 Task: Set the Employee ID "does not match regex" Under Select in Process Payment.
Action: Mouse moved to (98, 14)
Screenshot: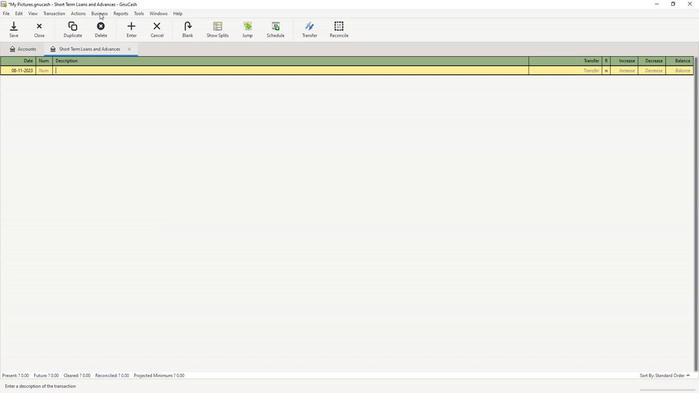 
Action: Mouse pressed left at (98, 14)
Screenshot: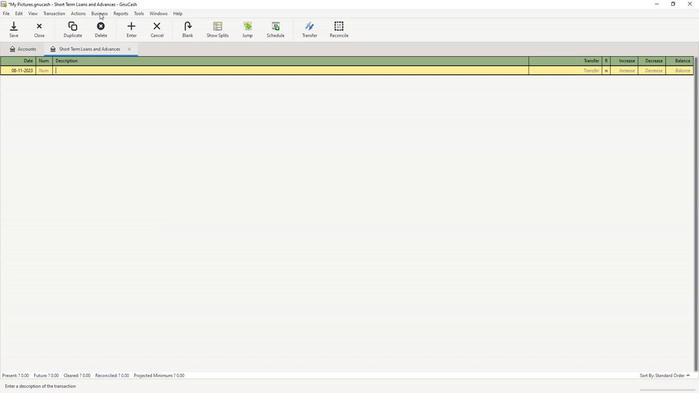 
Action: Mouse moved to (103, 22)
Screenshot: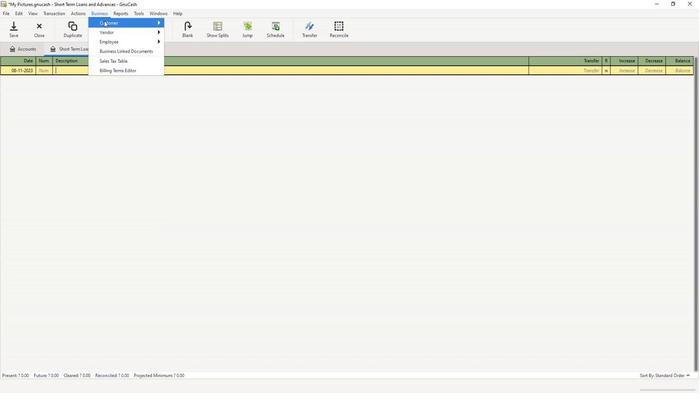 
Action: Mouse pressed left at (103, 22)
Screenshot: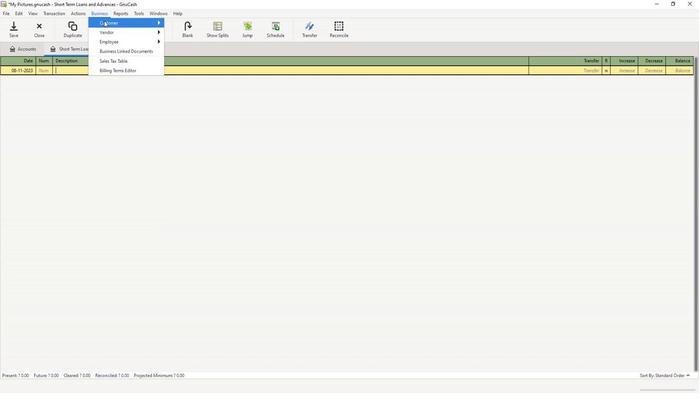 
Action: Mouse moved to (198, 90)
Screenshot: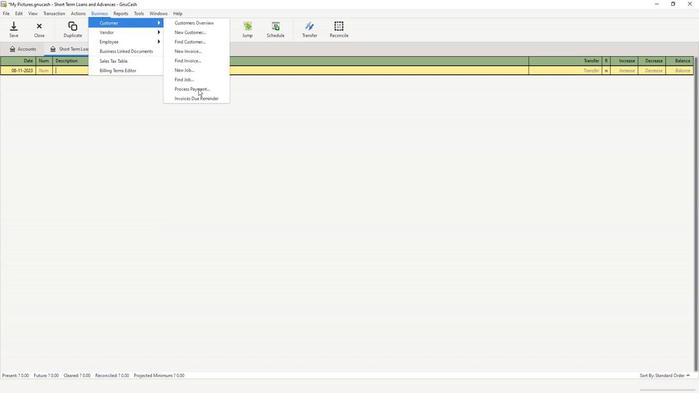 
Action: Mouse pressed left at (198, 90)
Screenshot: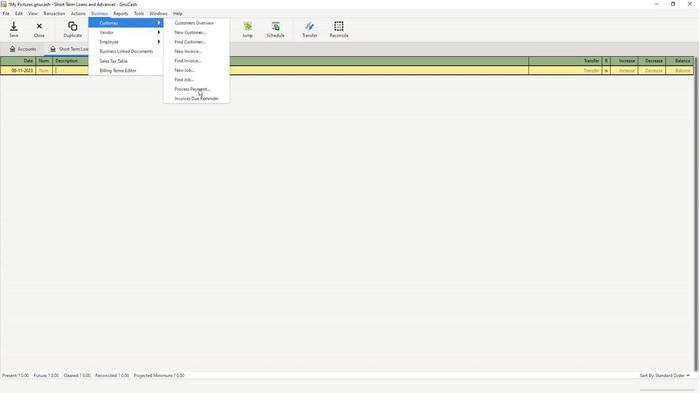 
Action: Mouse moved to (266, 119)
Screenshot: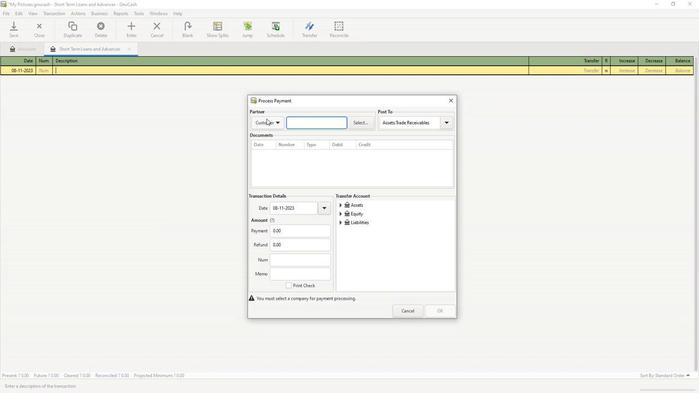 
Action: Mouse pressed left at (266, 119)
Screenshot: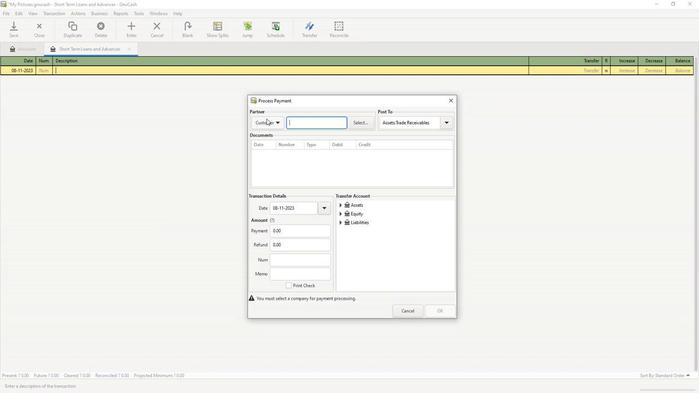 
Action: Mouse moved to (263, 149)
Screenshot: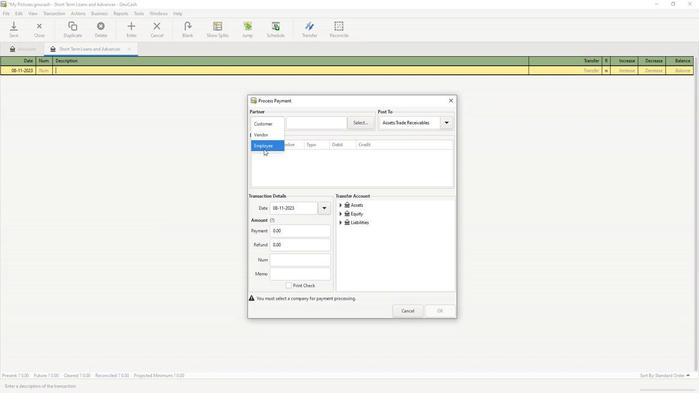 
Action: Mouse pressed left at (263, 149)
Screenshot: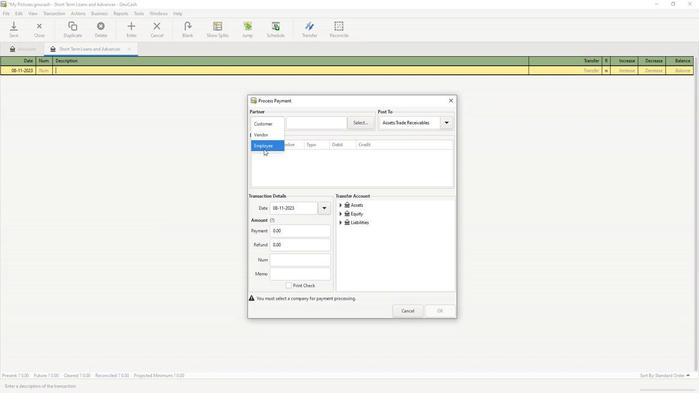 
Action: Mouse moved to (360, 125)
Screenshot: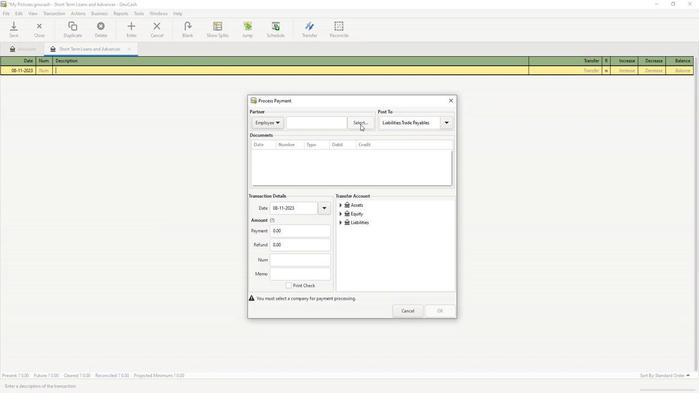 
Action: Mouse pressed left at (360, 125)
Screenshot: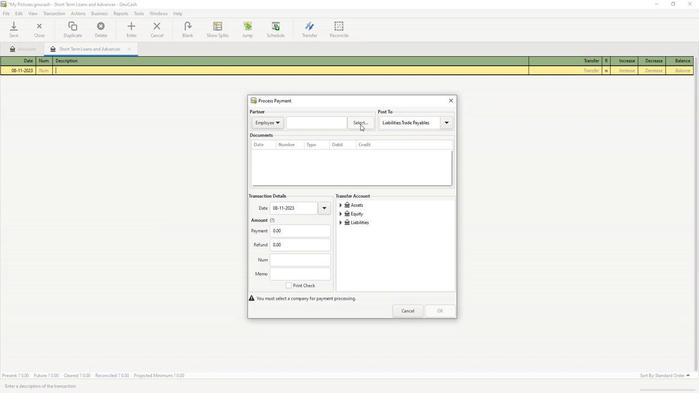 
Action: Mouse moved to (272, 189)
Screenshot: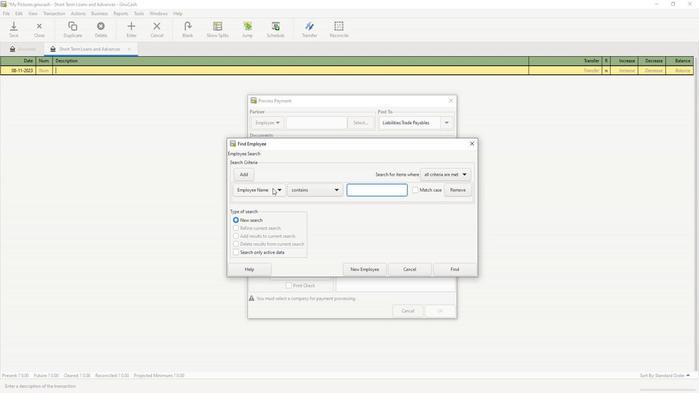 
Action: Mouse pressed left at (272, 189)
Screenshot: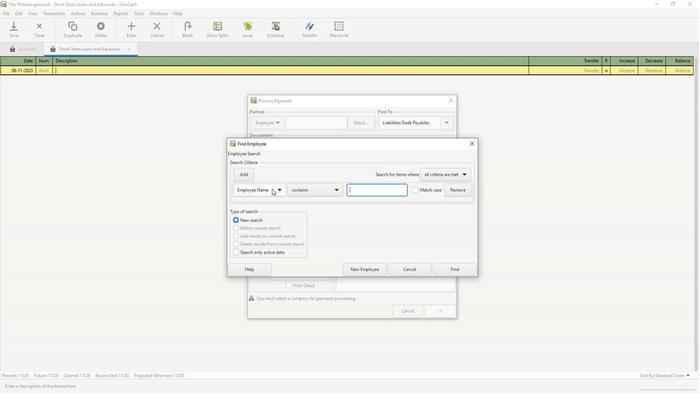 
Action: Mouse moved to (272, 208)
Screenshot: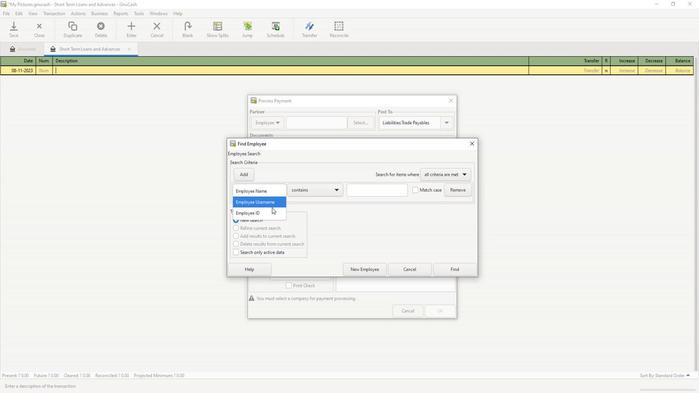 
Action: Mouse pressed left at (272, 208)
Screenshot: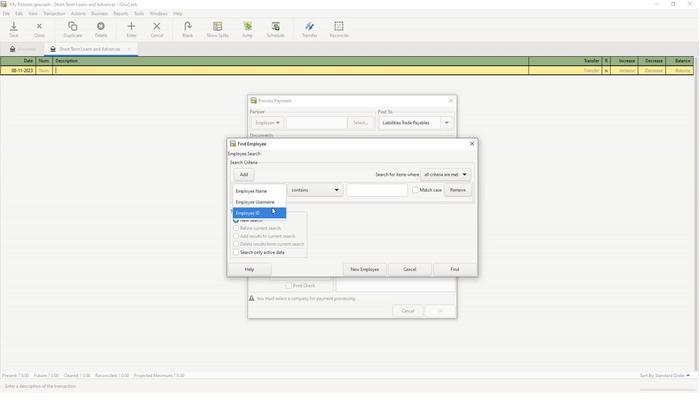 
Action: Mouse moved to (307, 196)
Screenshot: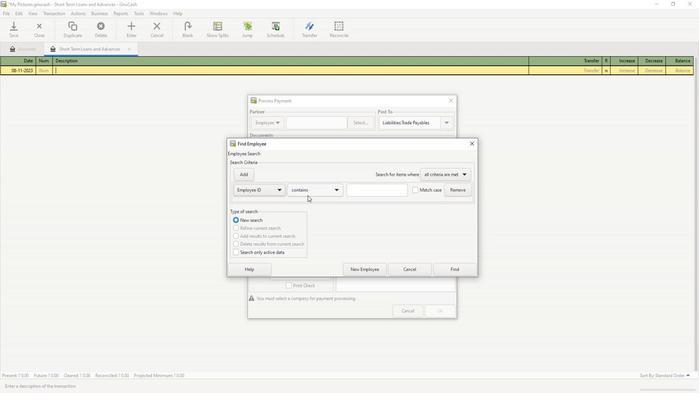 
Action: Mouse pressed left at (307, 196)
Screenshot: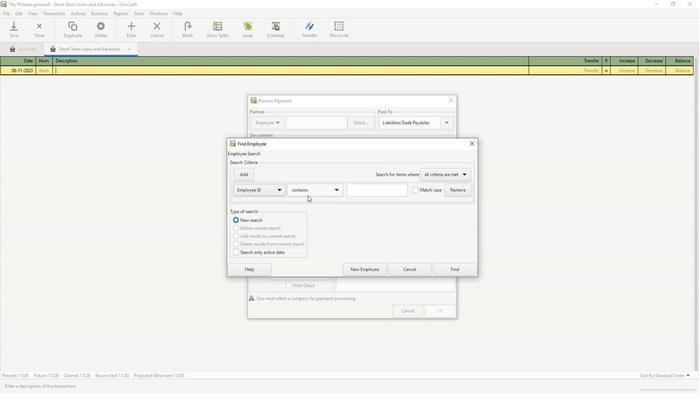 
Action: Mouse moved to (321, 223)
Screenshot: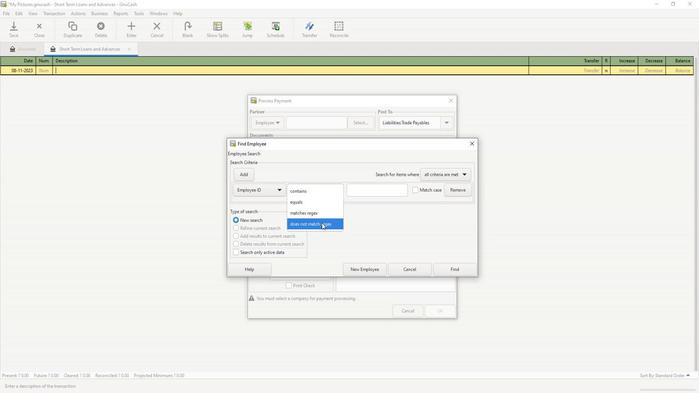 
Action: Mouse pressed left at (321, 223)
Screenshot: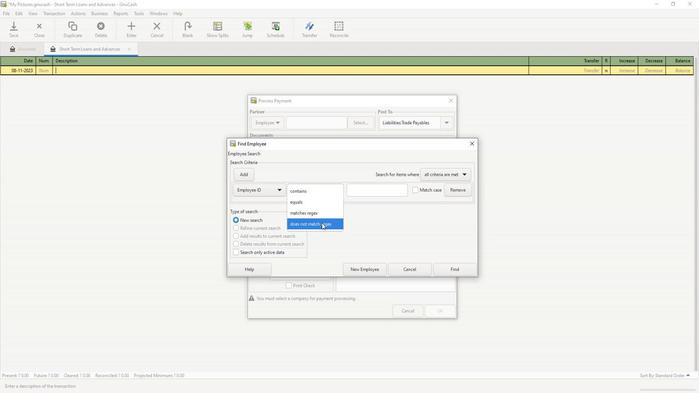 
Action: Mouse moved to (364, 195)
Screenshot: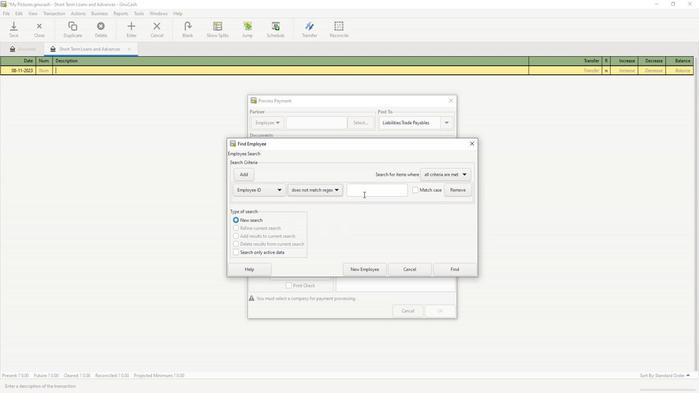 
Action: Mouse pressed left at (364, 195)
Screenshot: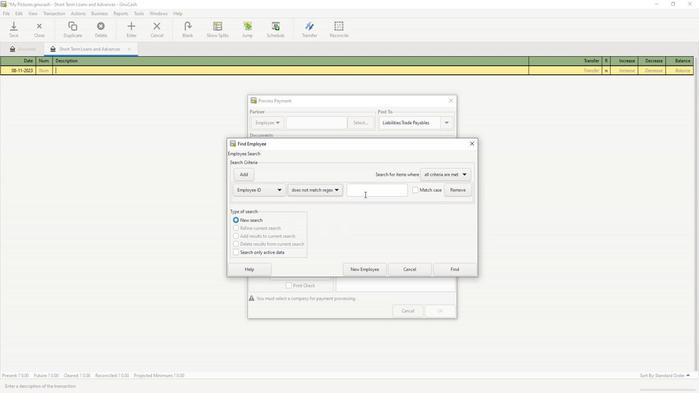 
Action: Key pressed 78965
Screenshot: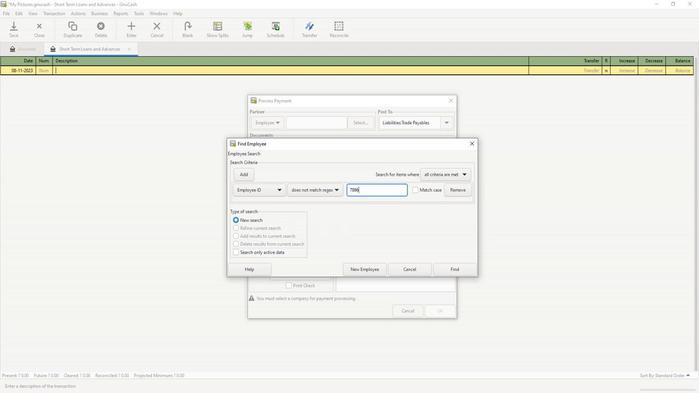 
Action: Mouse moved to (454, 269)
Screenshot: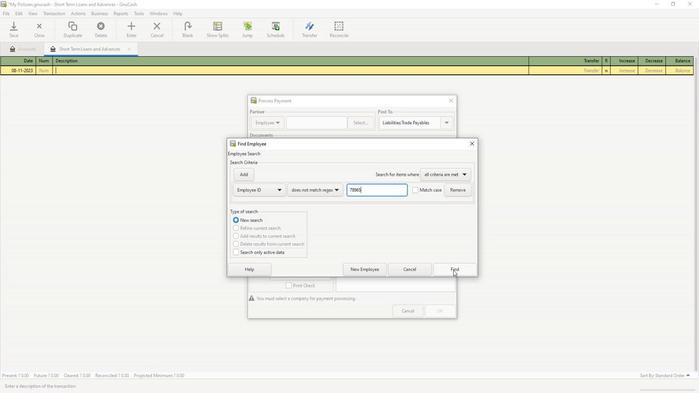 
Action: Mouse pressed left at (454, 269)
Screenshot: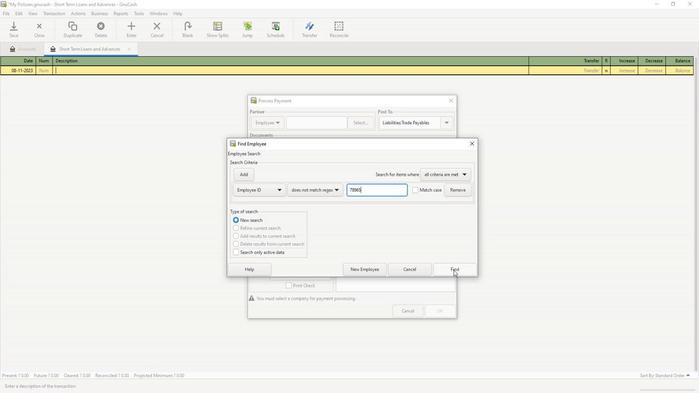 
Action: Mouse moved to (457, 273)
Screenshot: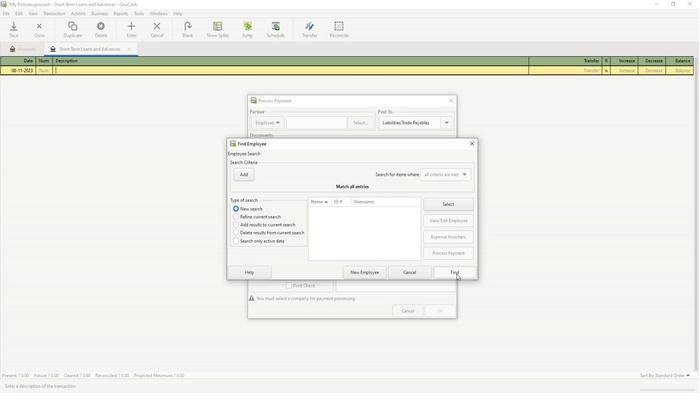 
Action: Mouse pressed left at (457, 273)
Screenshot: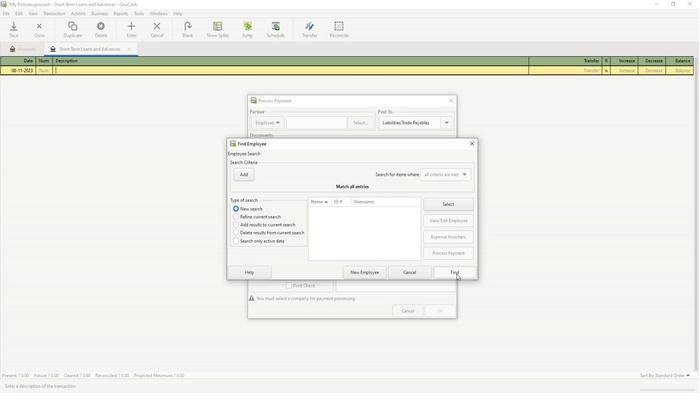 
